 Task: Enable the "CBR encoding" of the "Vorbis audio decoder".
Action: Mouse moved to (107, 15)
Screenshot: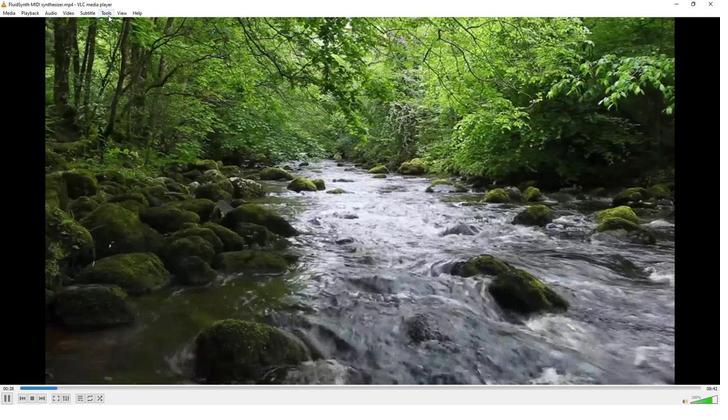 
Action: Mouse pressed left at (107, 15)
Screenshot: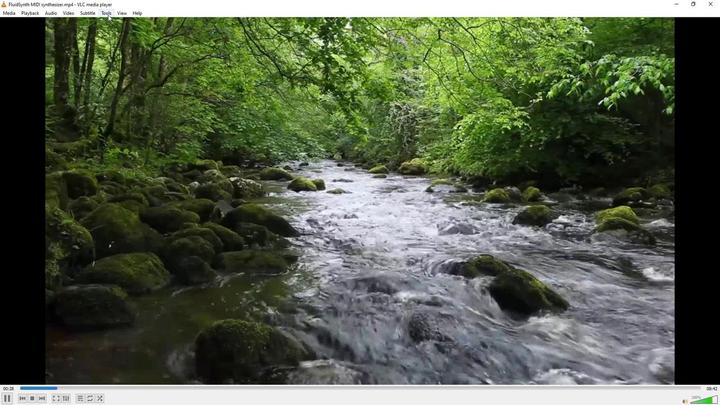 
Action: Mouse moved to (124, 102)
Screenshot: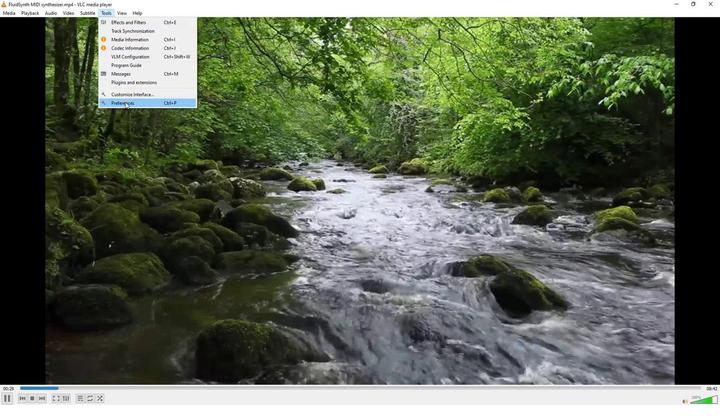 
Action: Mouse pressed left at (124, 102)
Screenshot: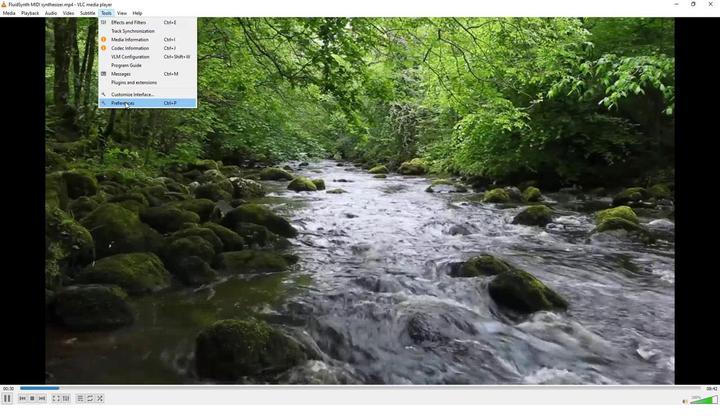 
Action: Mouse moved to (198, 310)
Screenshot: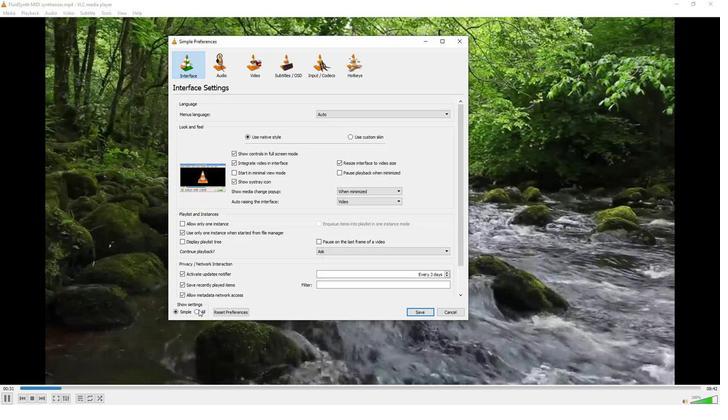 
Action: Mouse pressed left at (198, 310)
Screenshot: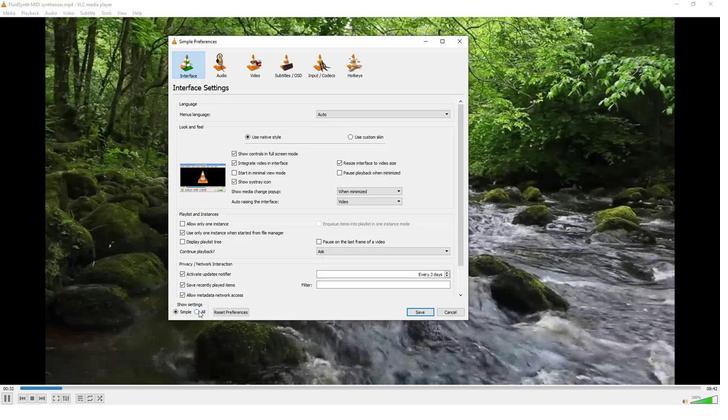 
Action: Mouse moved to (185, 193)
Screenshot: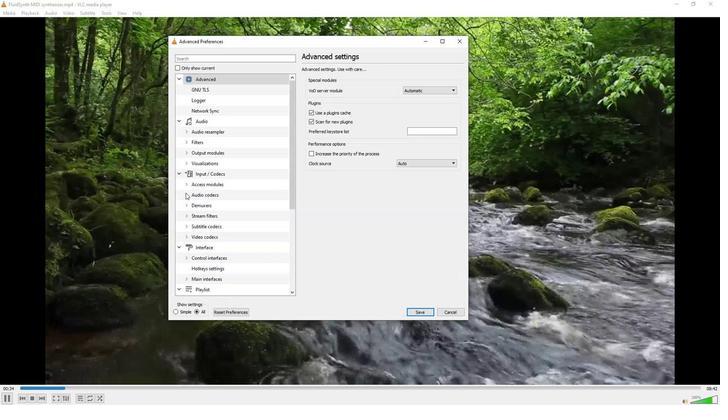 
Action: Mouse pressed left at (185, 193)
Screenshot: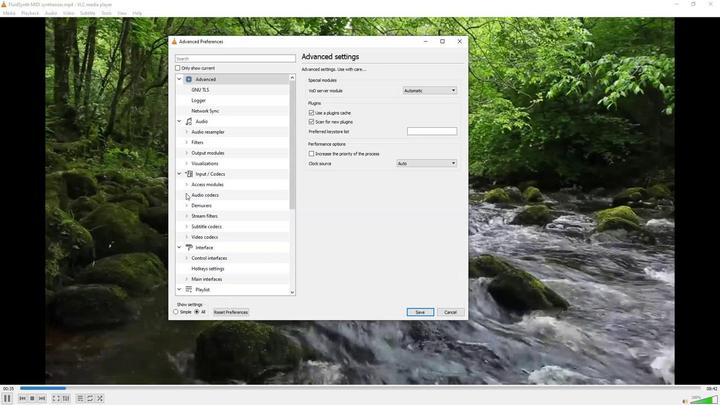 
Action: Mouse moved to (199, 260)
Screenshot: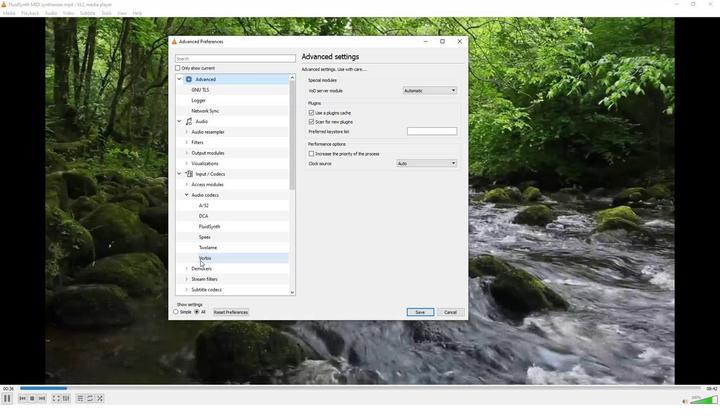 
Action: Mouse pressed left at (199, 260)
Screenshot: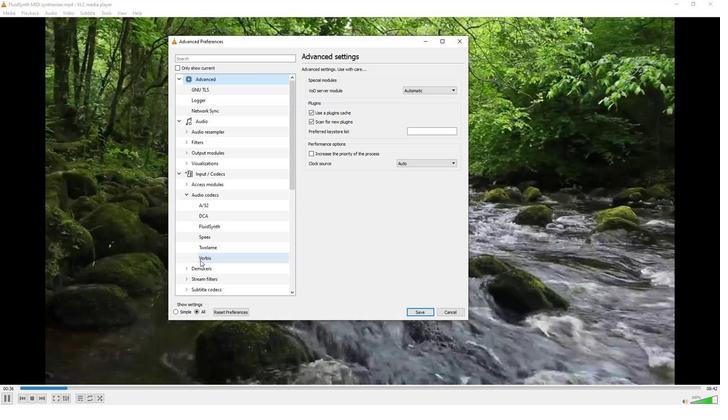 
Action: Mouse moved to (307, 111)
Screenshot: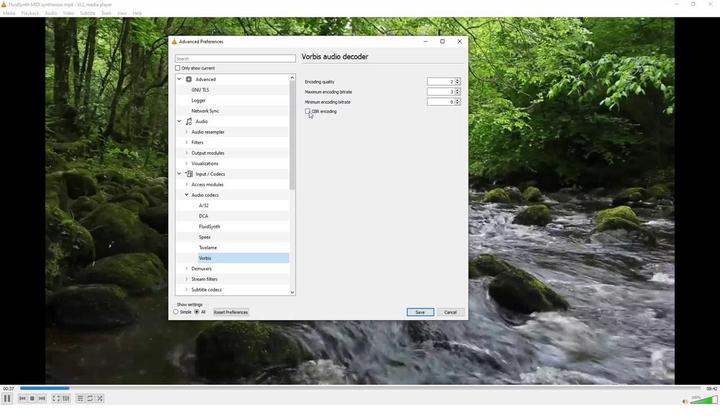 
Action: Mouse pressed left at (307, 111)
Screenshot: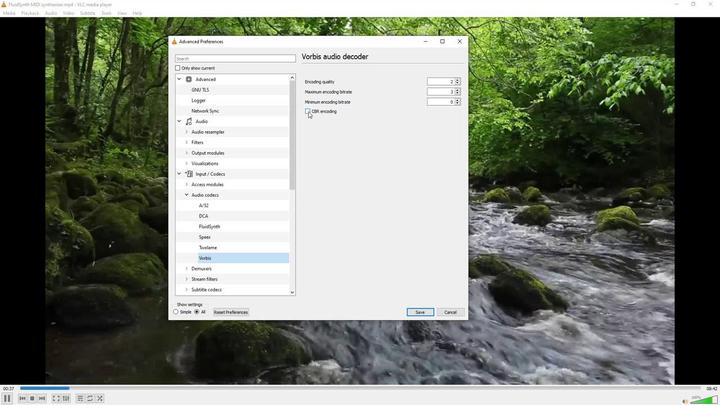
Action: Mouse moved to (416, 310)
Screenshot: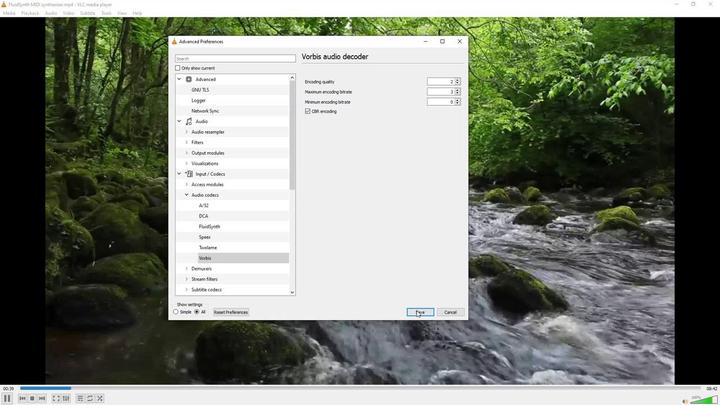 
Action: Mouse pressed left at (416, 310)
Screenshot: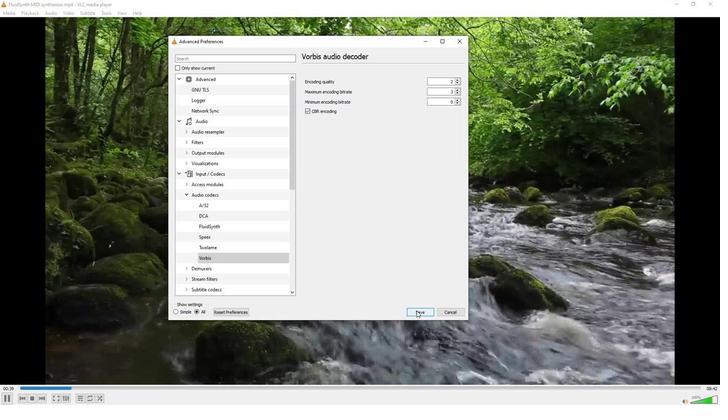 
Action: Mouse moved to (415, 308)
Screenshot: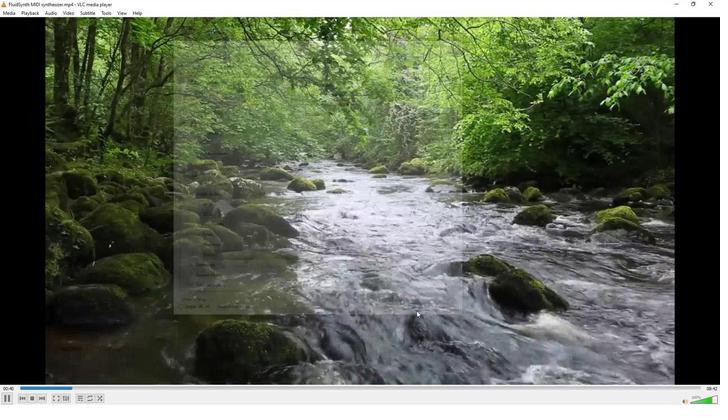 
